 Task: Create a due date automation trigger when advanced on, on the tuesday after a card is due add dates with an incomplete due date at 11:00 AM.
Action: Mouse moved to (1111, 89)
Screenshot: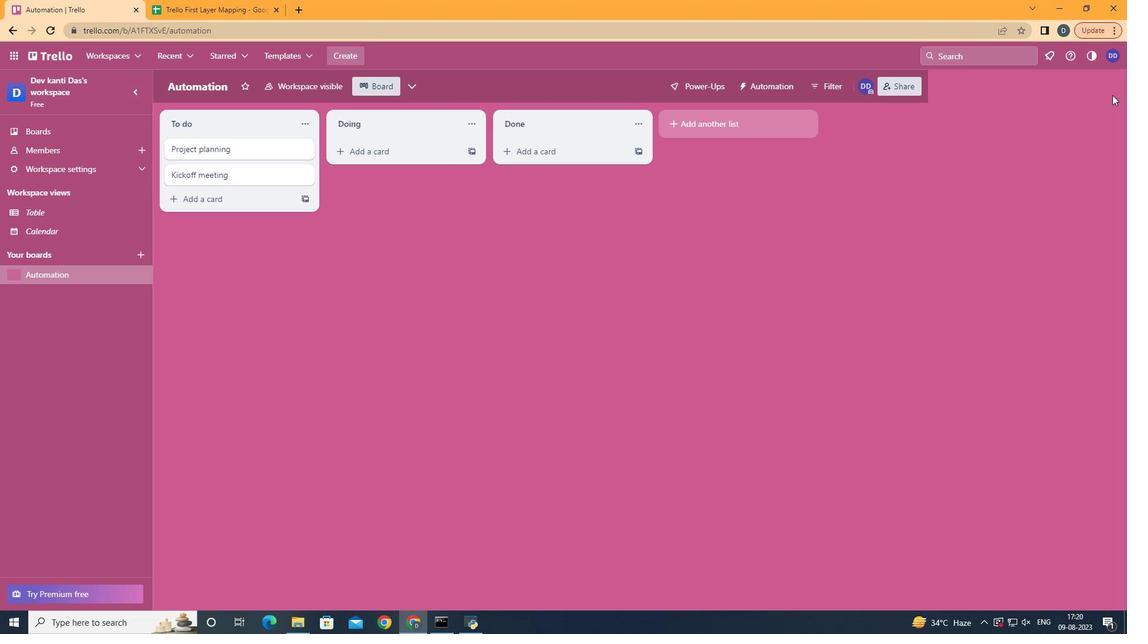 
Action: Mouse pressed left at (1111, 89)
Screenshot: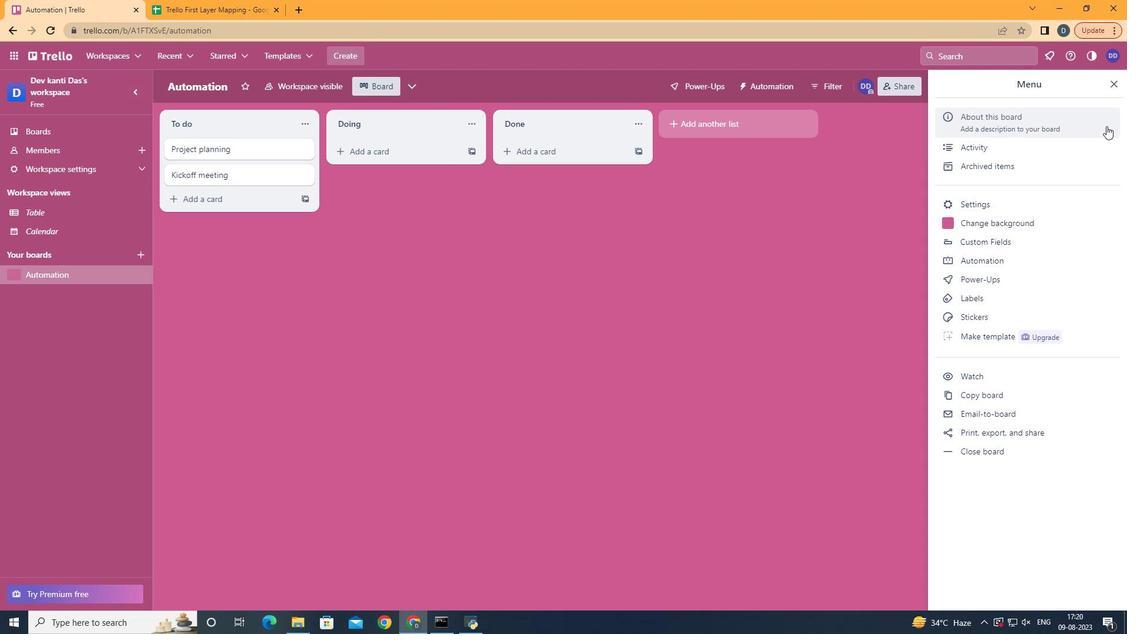
Action: Mouse moved to (992, 251)
Screenshot: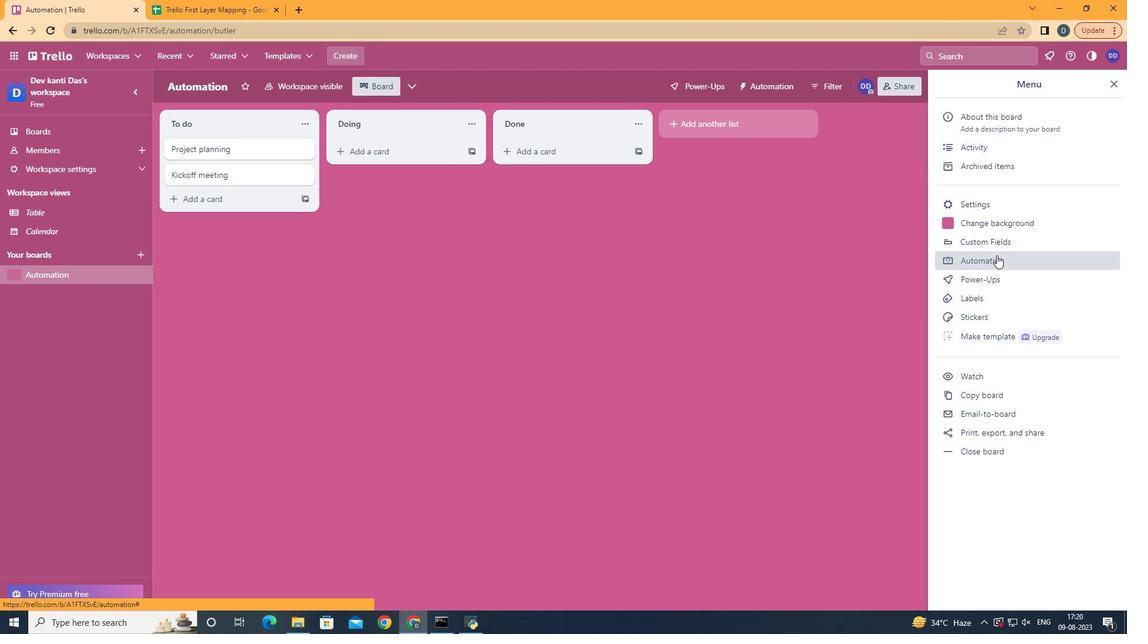 
Action: Mouse pressed left at (992, 251)
Screenshot: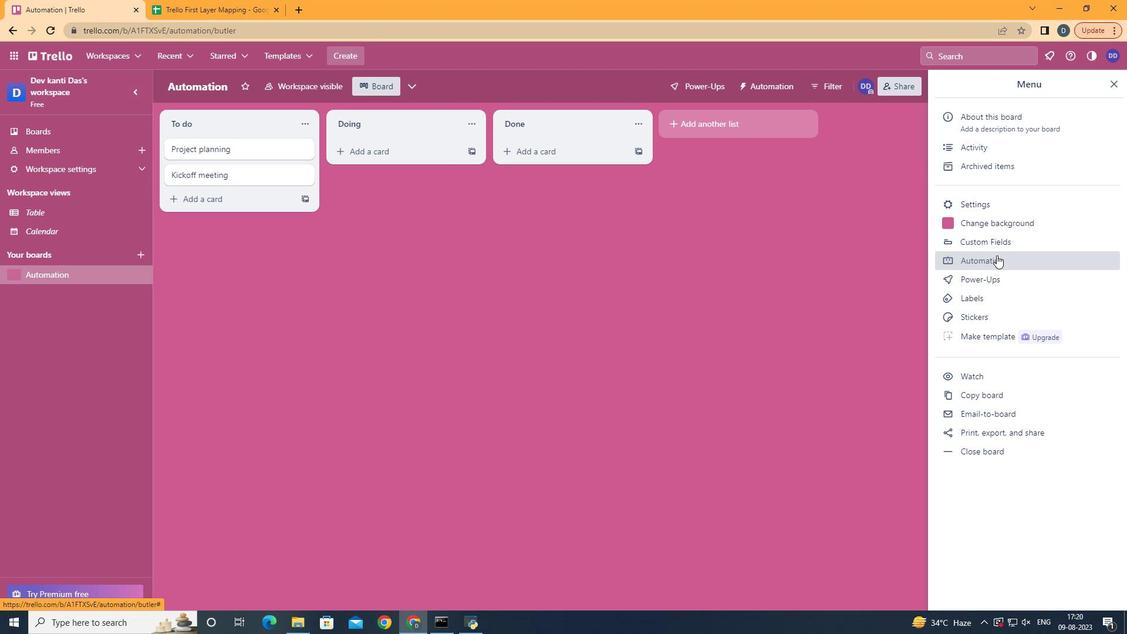 
Action: Mouse moved to (211, 227)
Screenshot: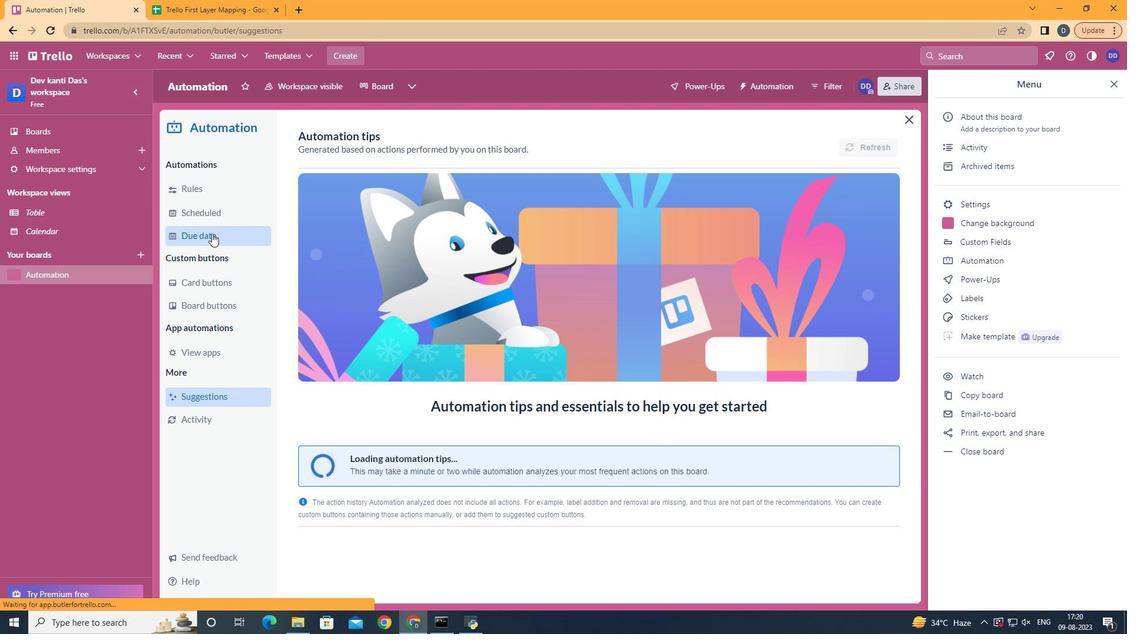 
Action: Mouse pressed left at (211, 227)
Screenshot: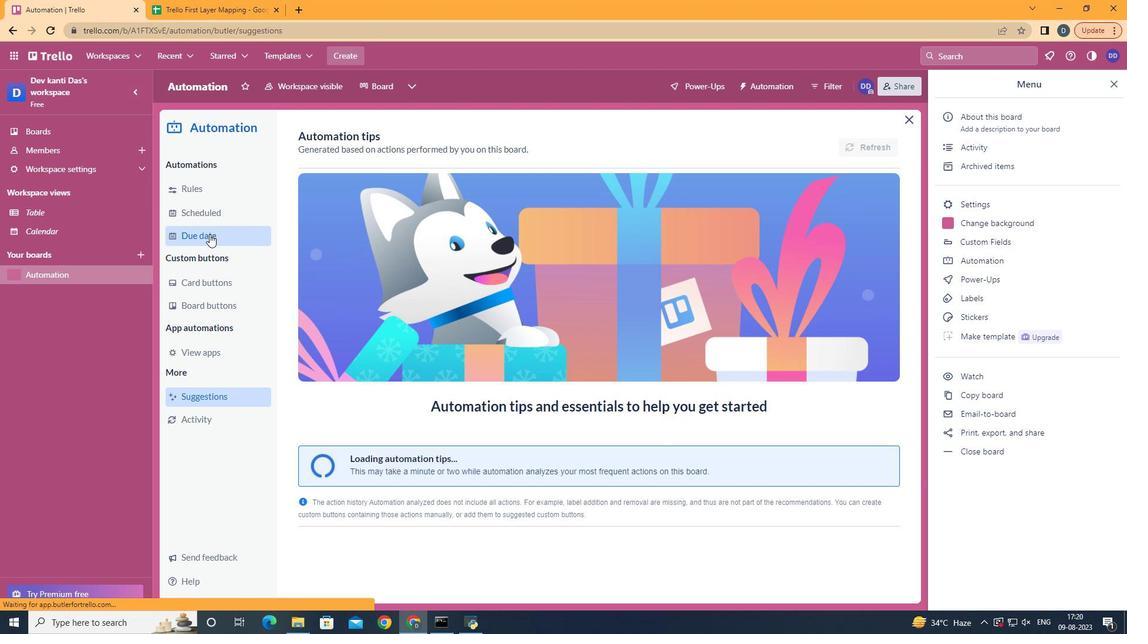 
Action: Mouse moved to (813, 130)
Screenshot: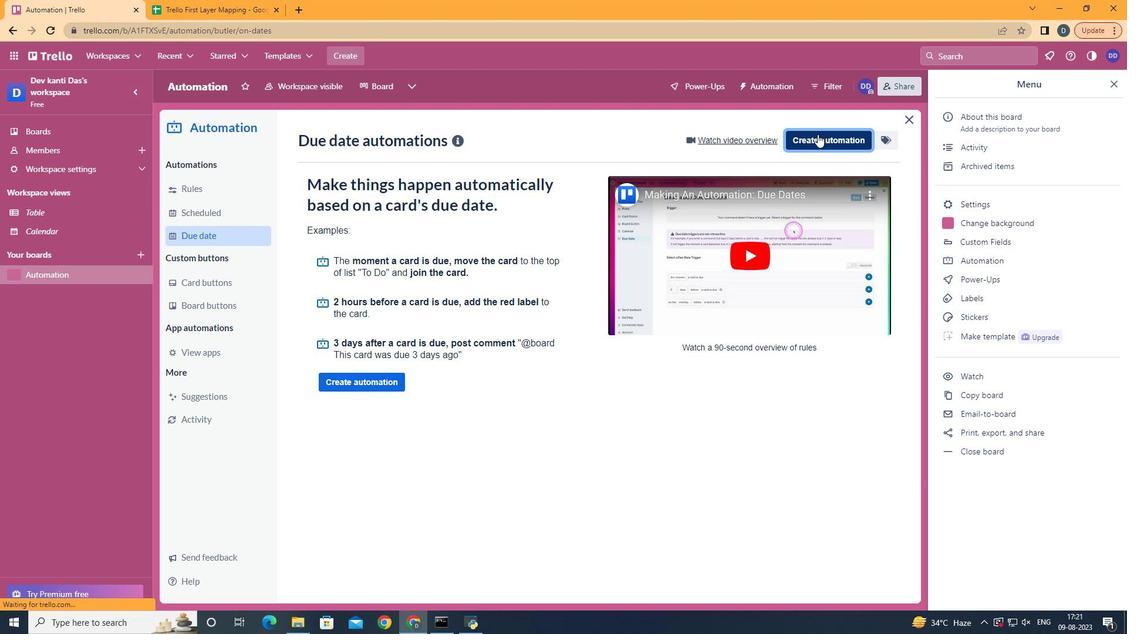 
Action: Mouse pressed left at (813, 130)
Screenshot: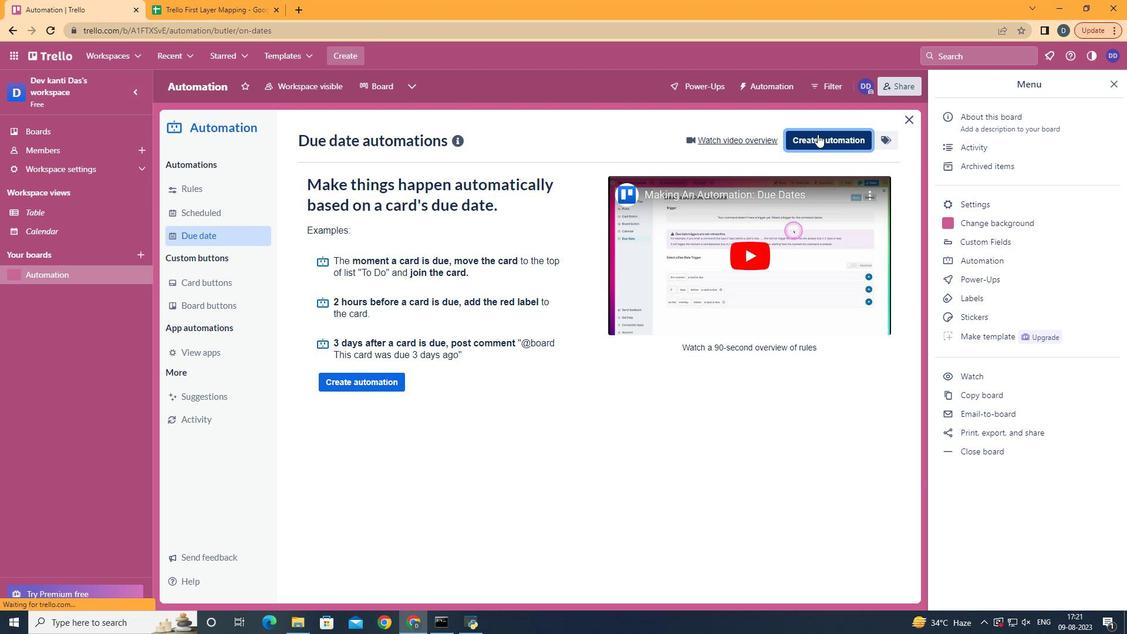
Action: Mouse moved to (621, 239)
Screenshot: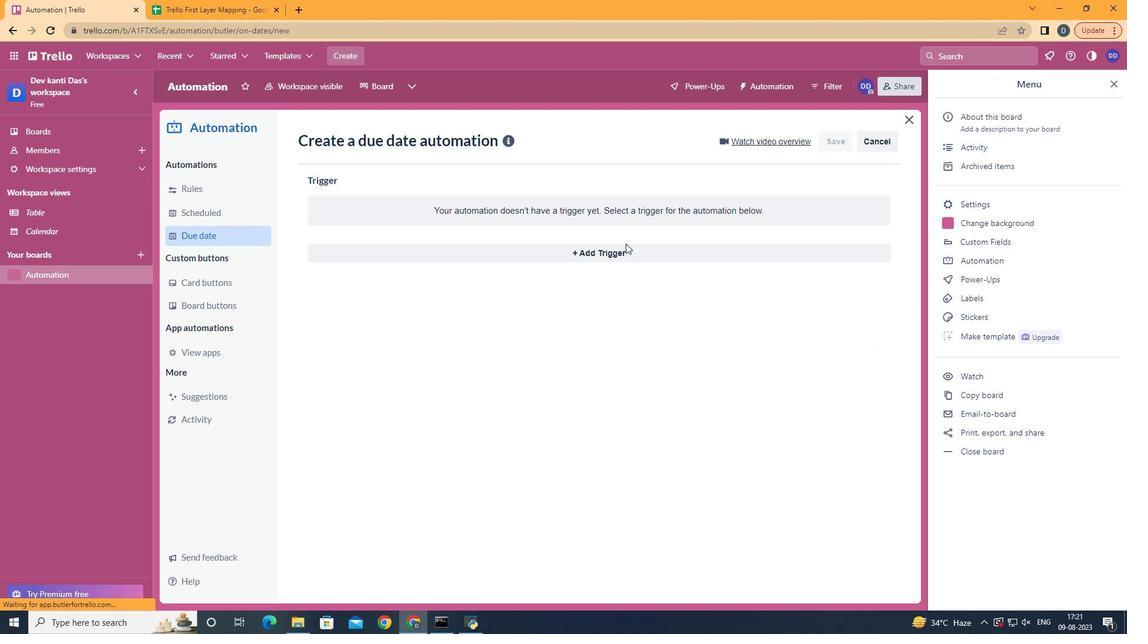 
Action: Mouse pressed left at (621, 239)
Screenshot: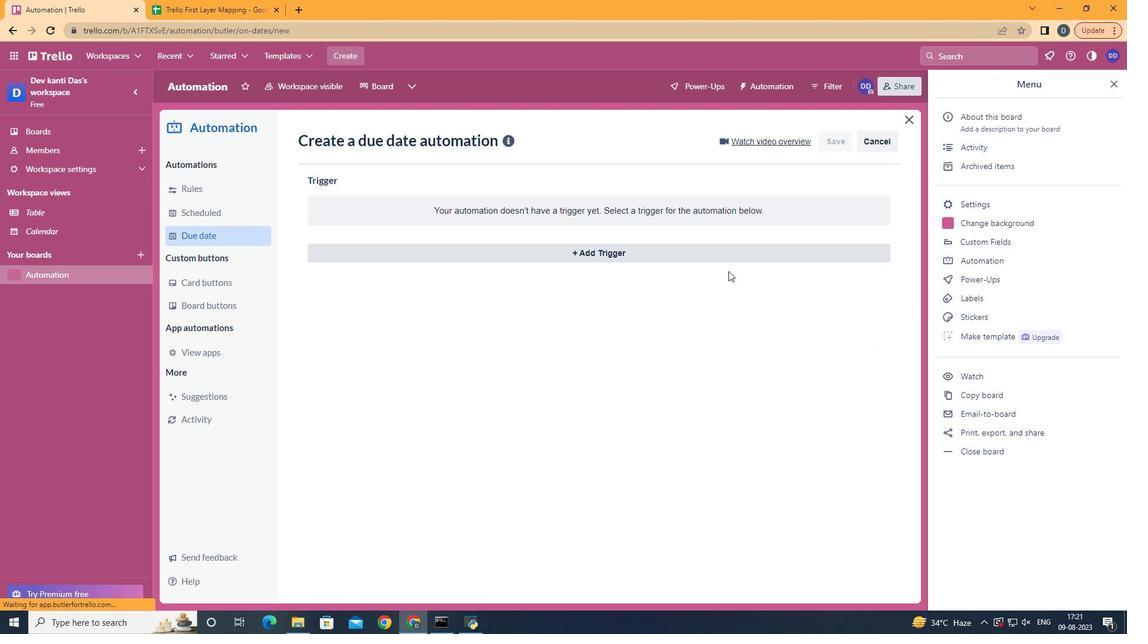 
Action: Mouse moved to (736, 253)
Screenshot: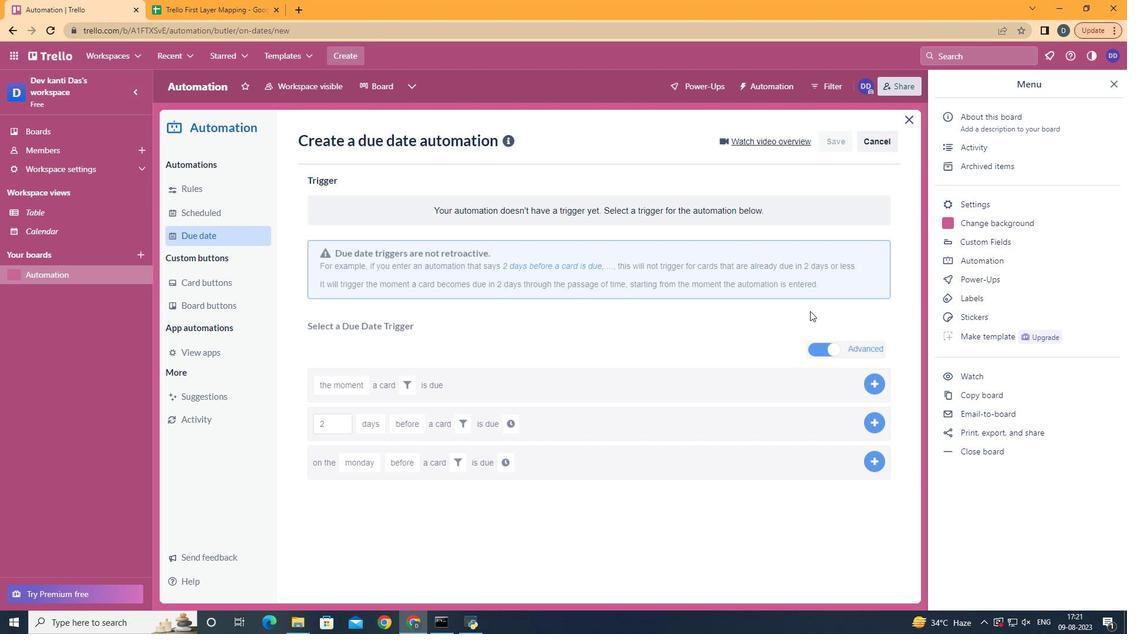 
Action: Mouse pressed left at (736, 253)
Screenshot: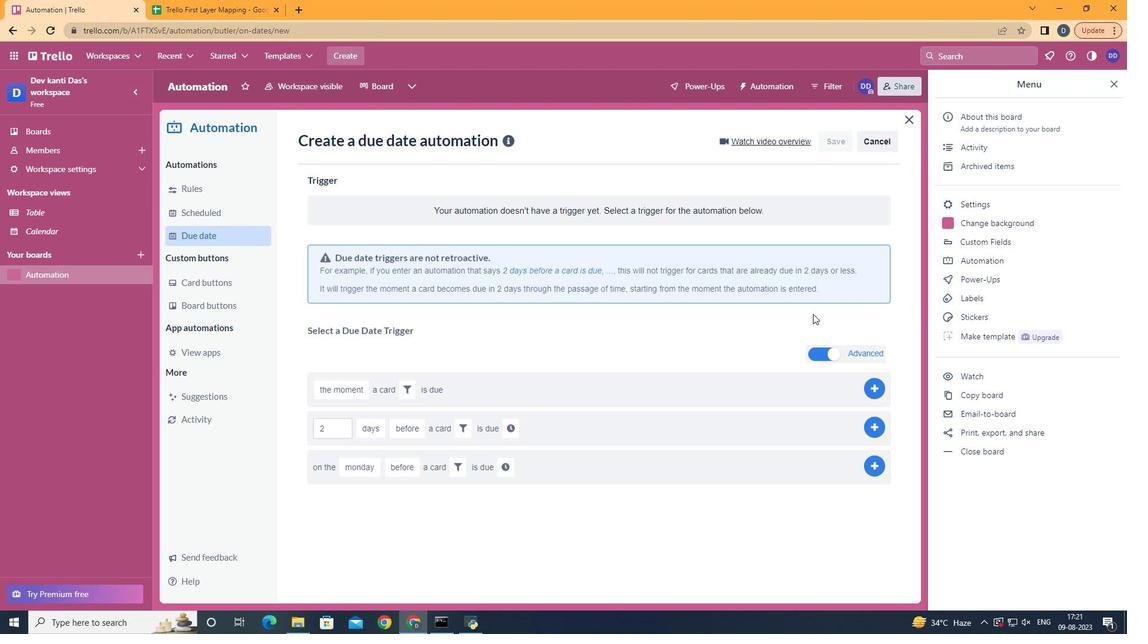 
Action: Mouse moved to (359, 323)
Screenshot: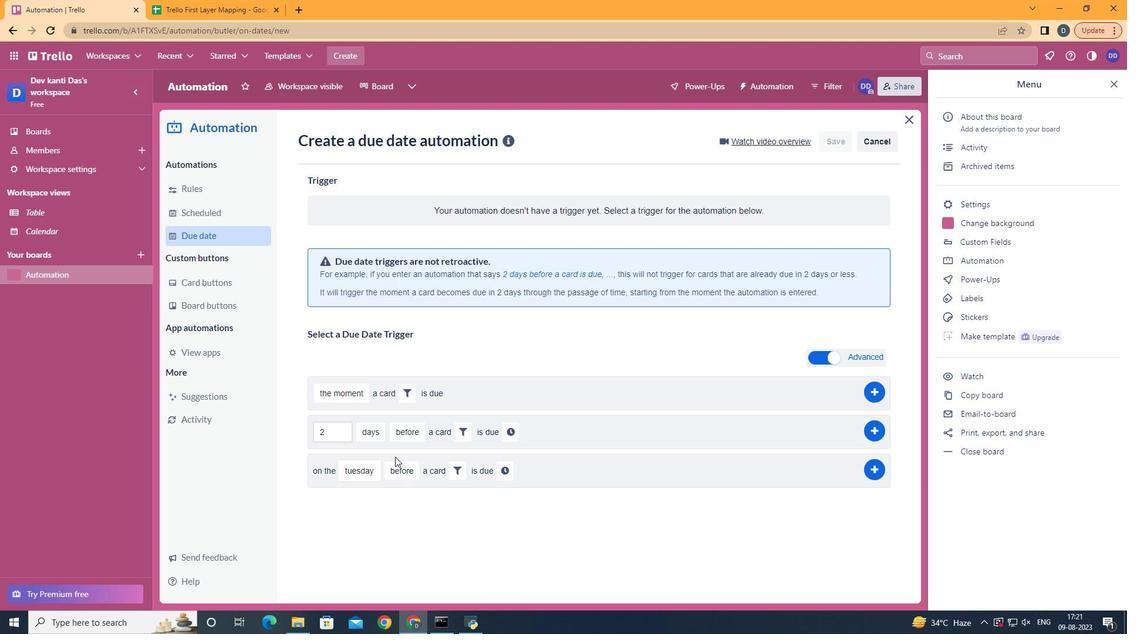 
Action: Mouse pressed left at (359, 323)
Screenshot: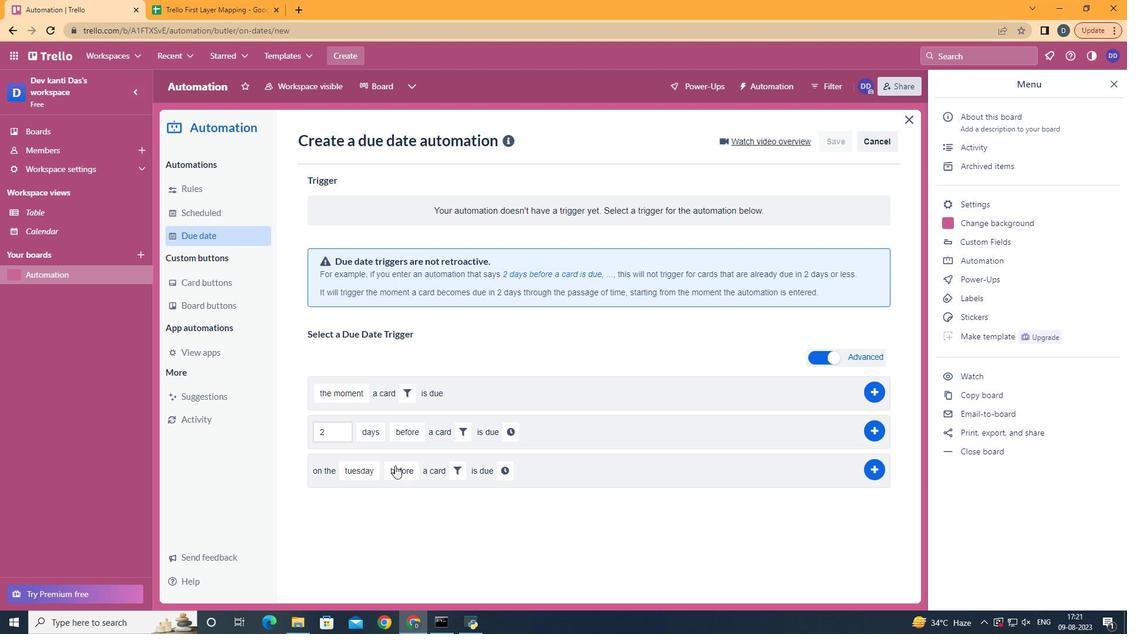 
Action: Mouse moved to (409, 509)
Screenshot: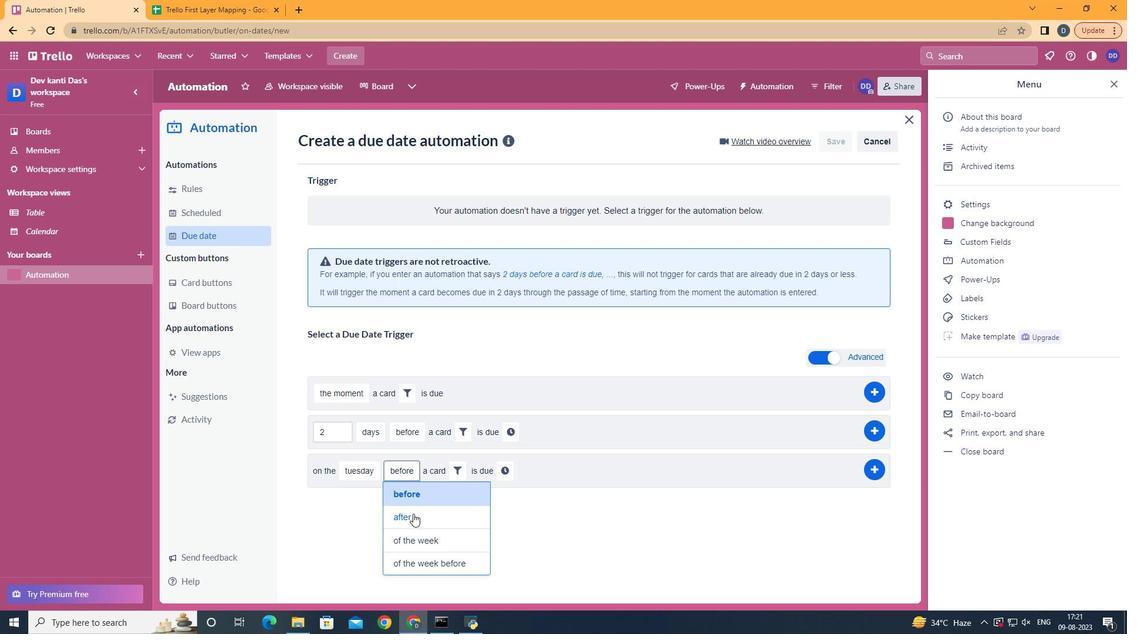 
Action: Mouse pressed left at (409, 509)
Screenshot: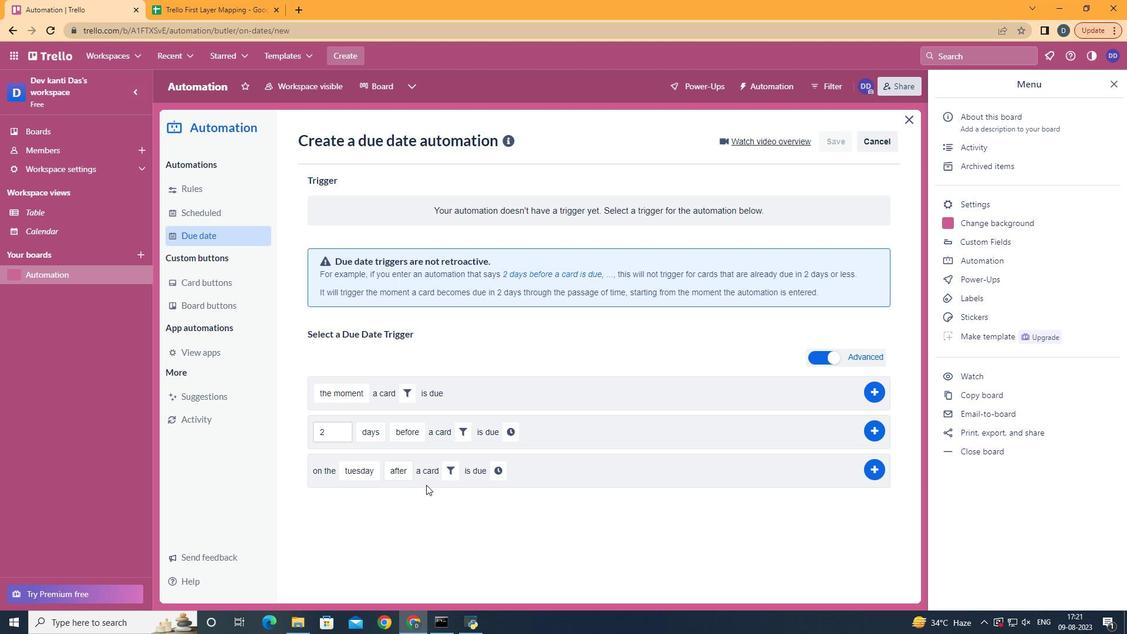 
Action: Mouse moved to (442, 470)
Screenshot: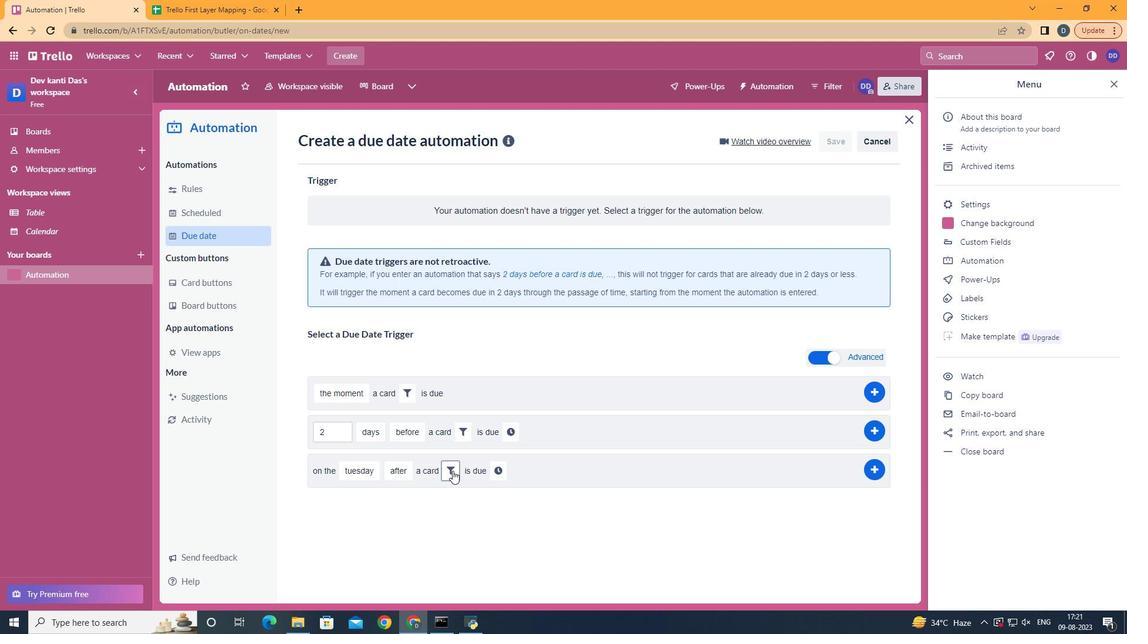 
Action: Mouse pressed left at (442, 470)
Screenshot: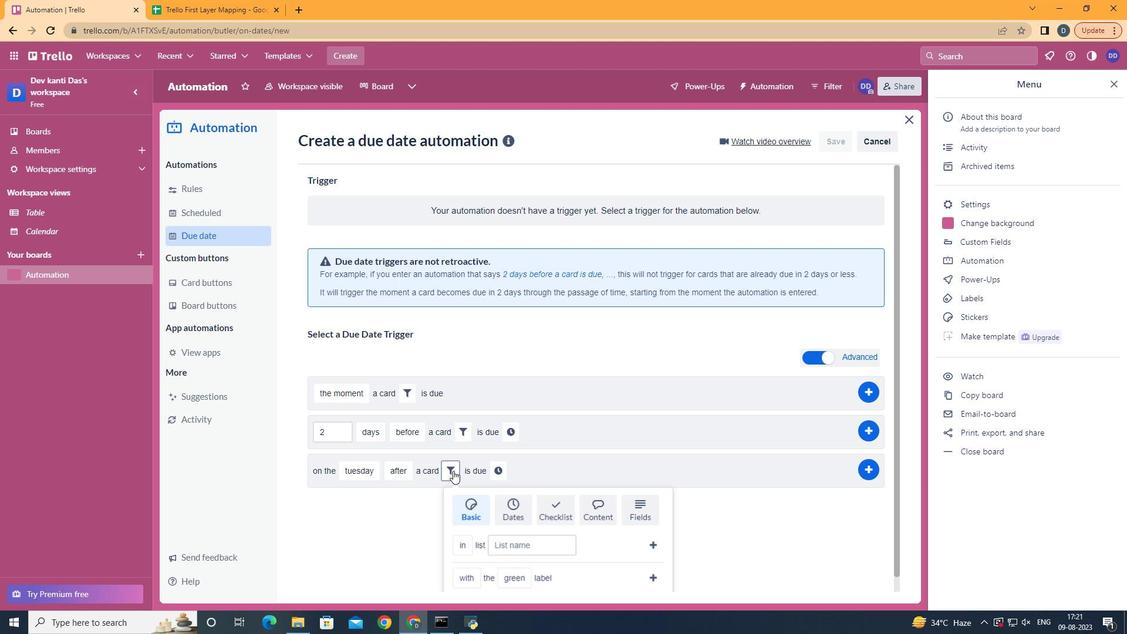 
Action: Mouse moved to (508, 511)
Screenshot: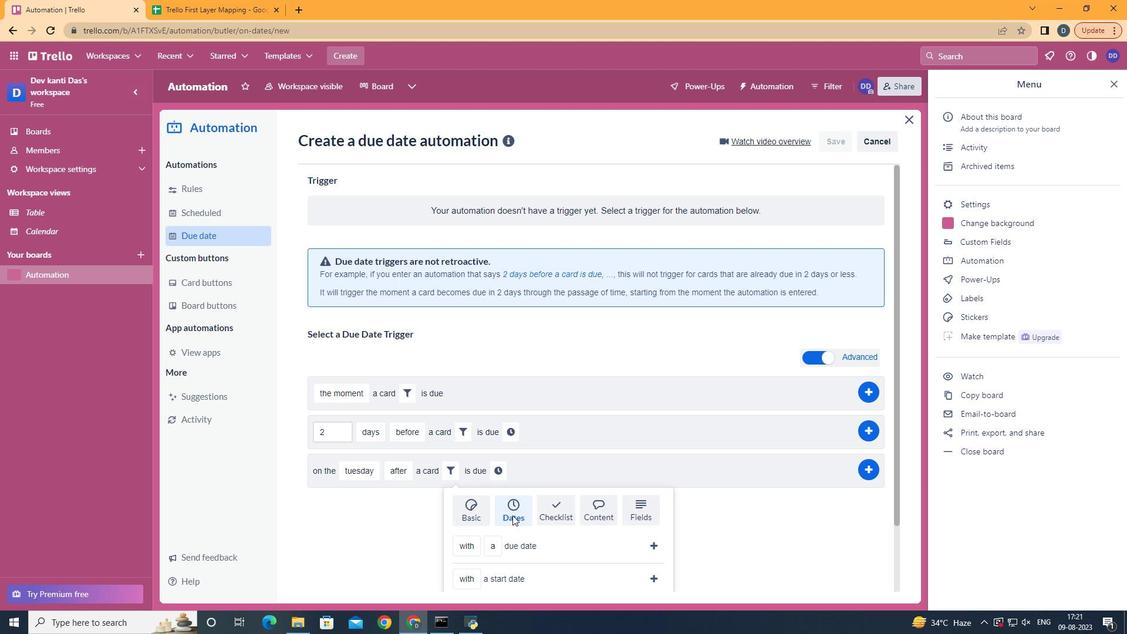 
Action: Mouse pressed left at (508, 511)
Screenshot: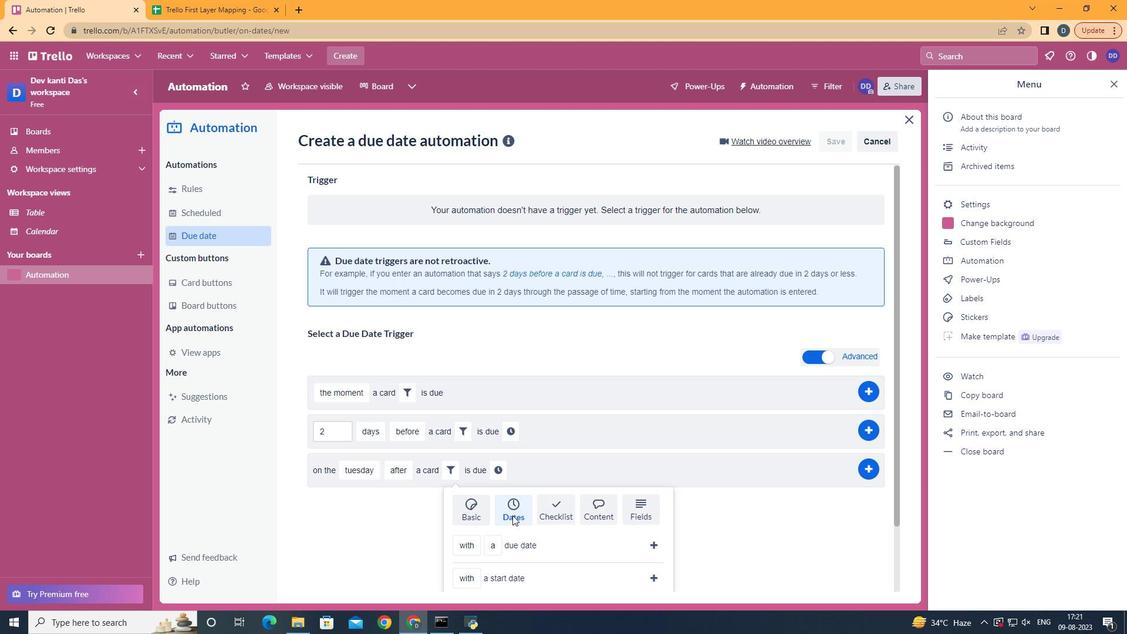 
Action: Mouse scrolled (508, 510) with delta (0, 0)
Screenshot: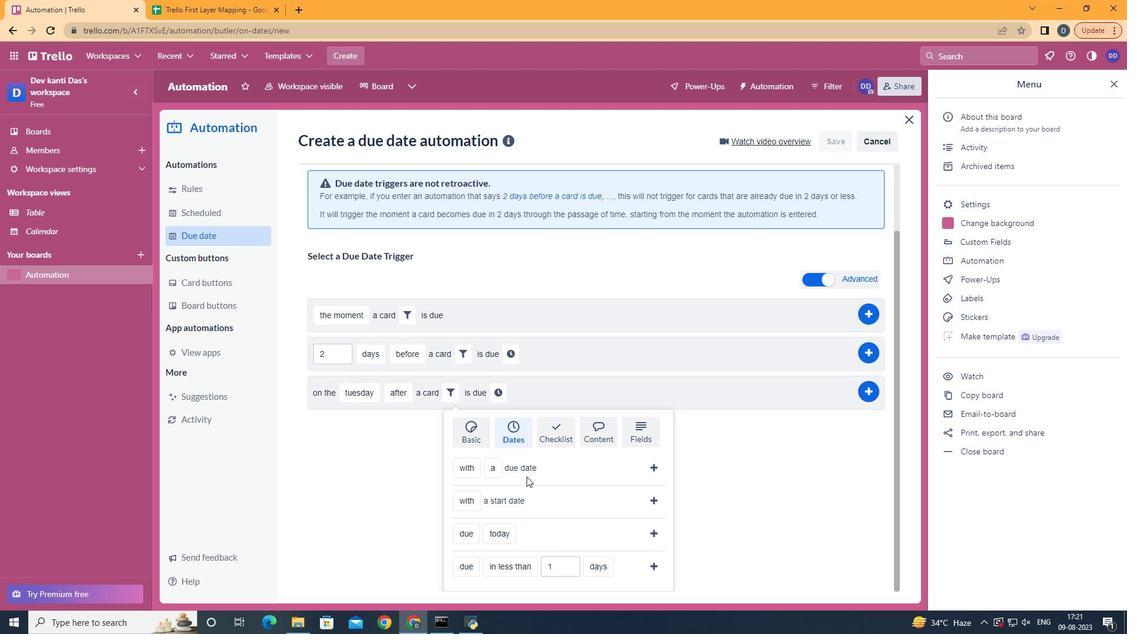 
Action: Mouse scrolled (508, 510) with delta (0, 0)
Screenshot: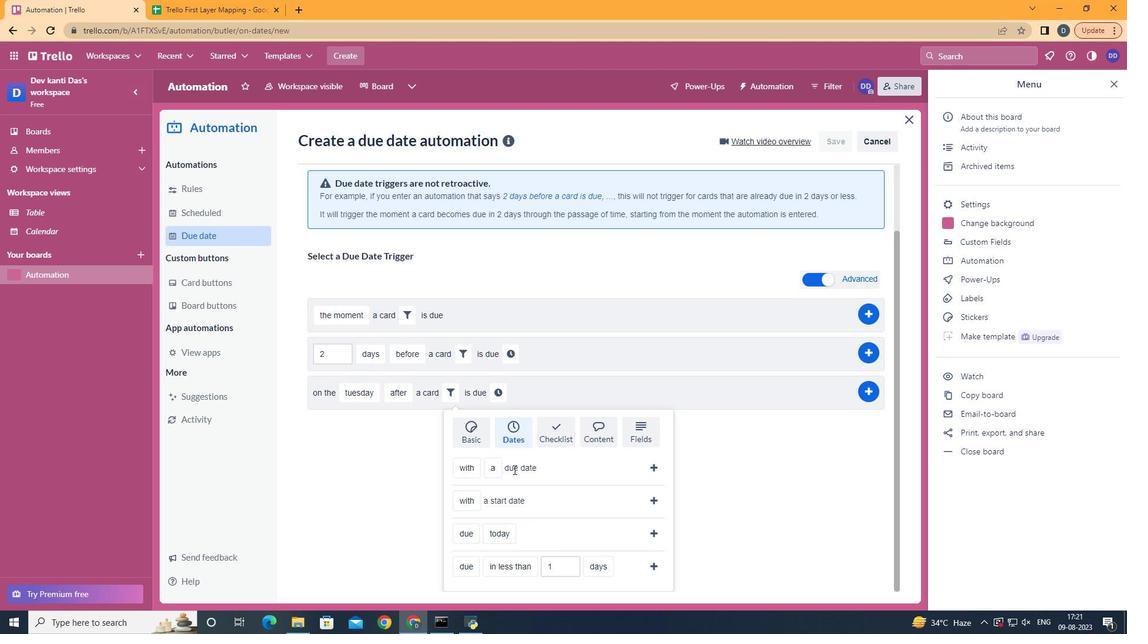 
Action: Mouse scrolled (508, 510) with delta (0, 0)
Screenshot: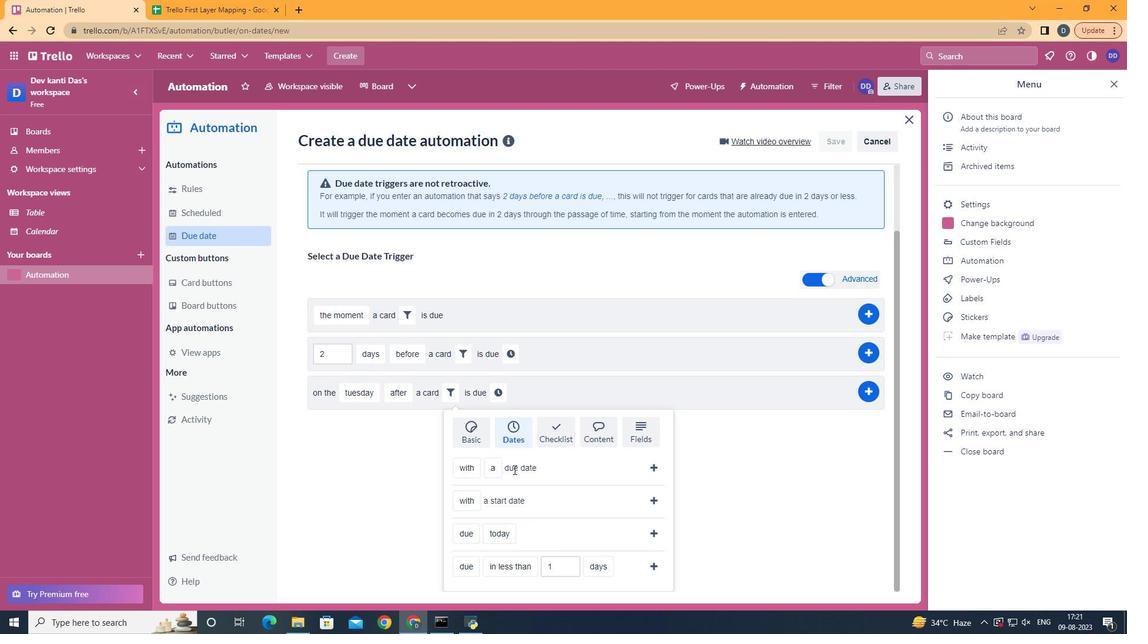 
Action: Mouse scrolled (508, 510) with delta (0, 0)
Screenshot: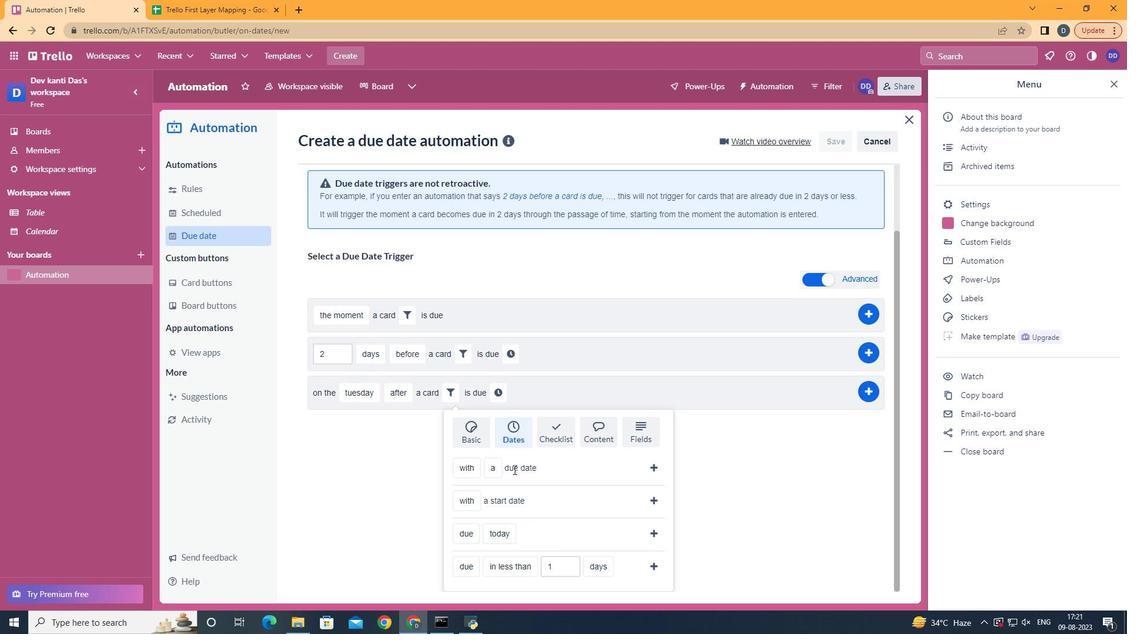 
Action: Mouse moved to (516, 530)
Screenshot: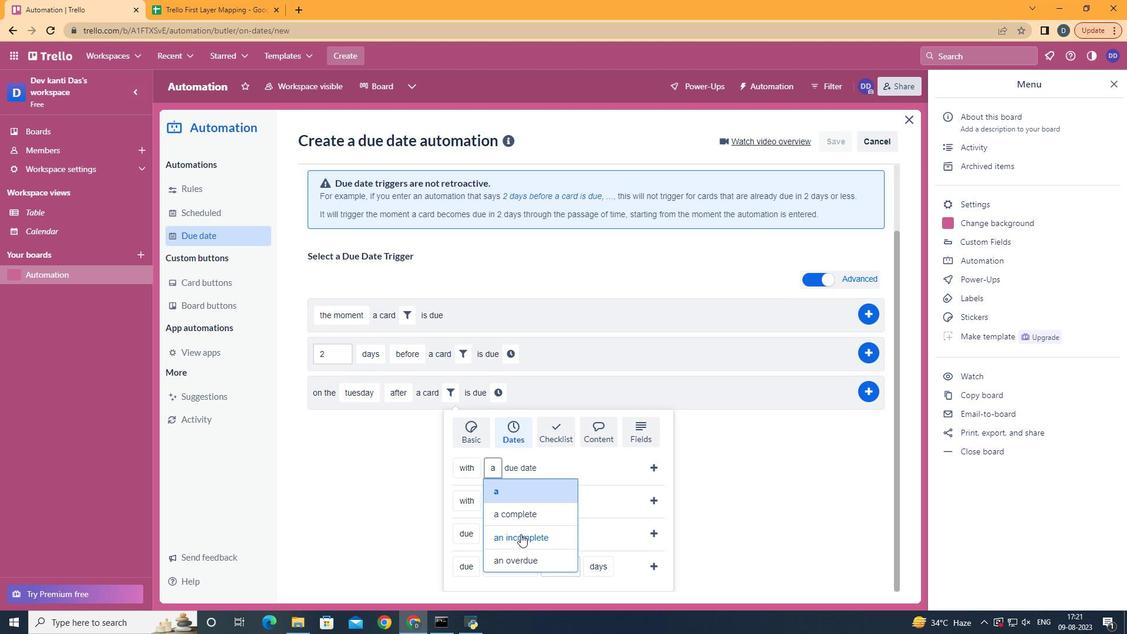 
Action: Mouse pressed left at (516, 530)
Screenshot: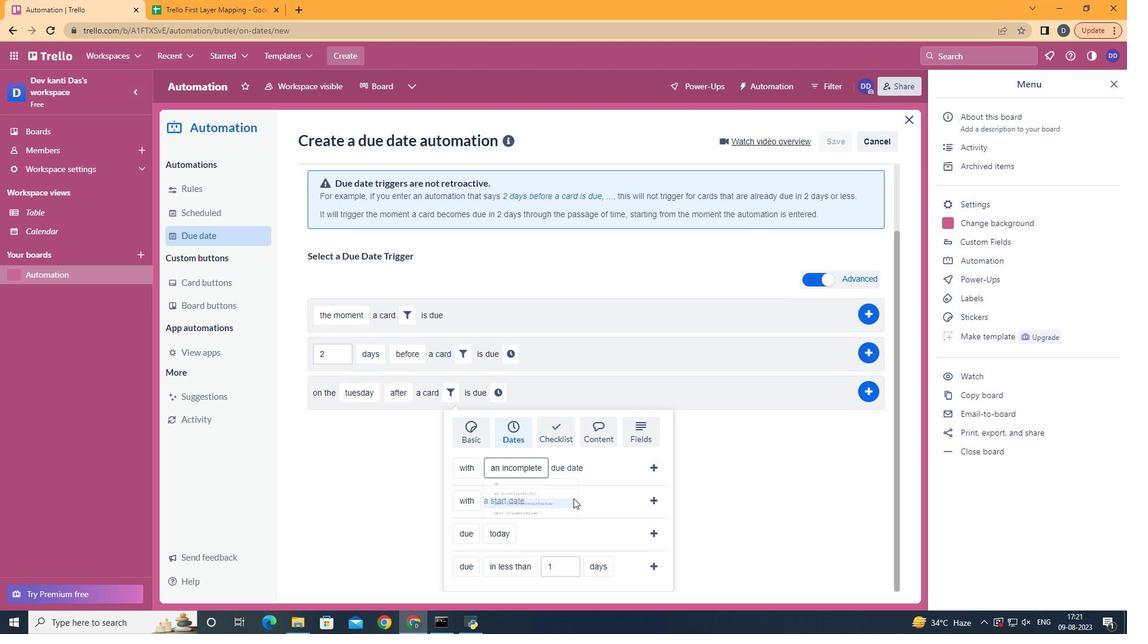 
Action: Mouse moved to (644, 460)
Screenshot: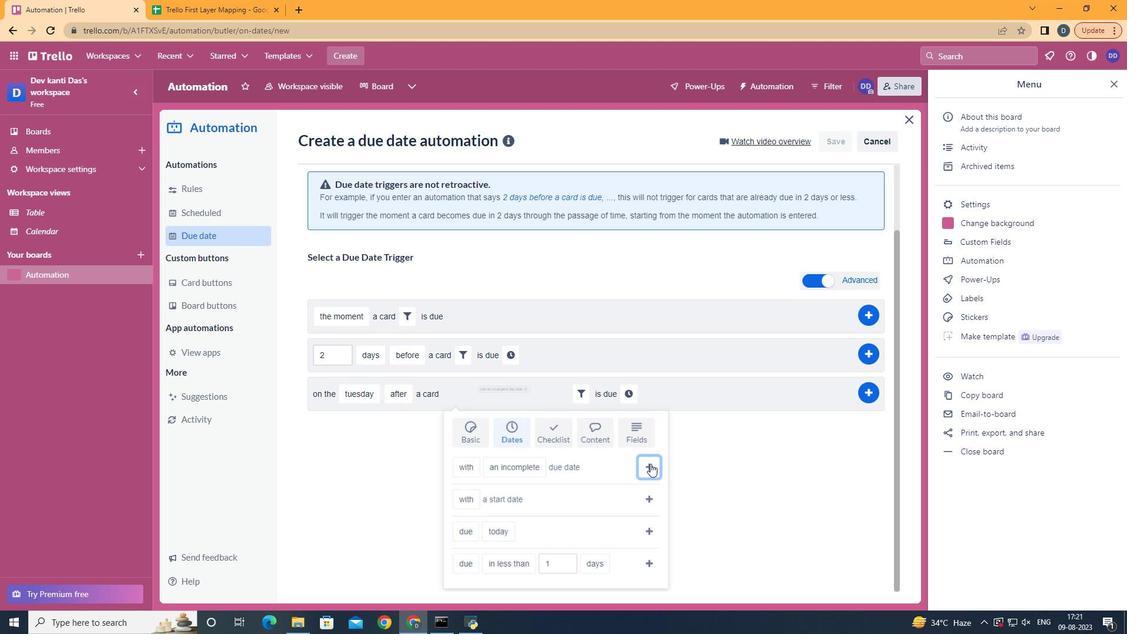 
Action: Mouse pressed left at (644, 460)
Screenshot: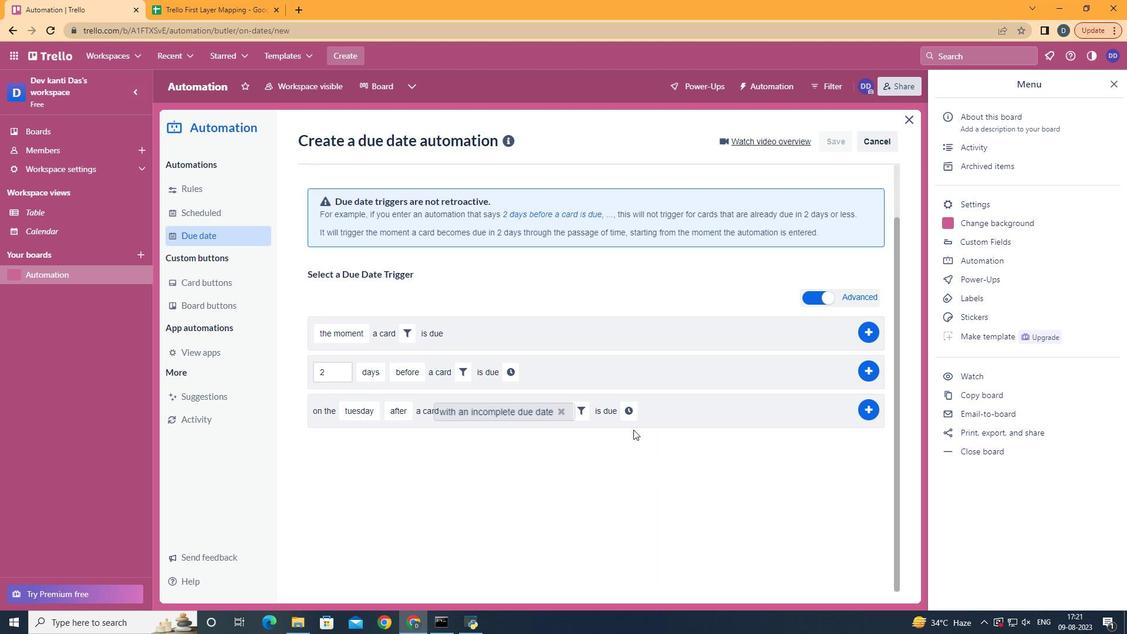 
Action: Mouse moved to (631, 463)
Screenshot: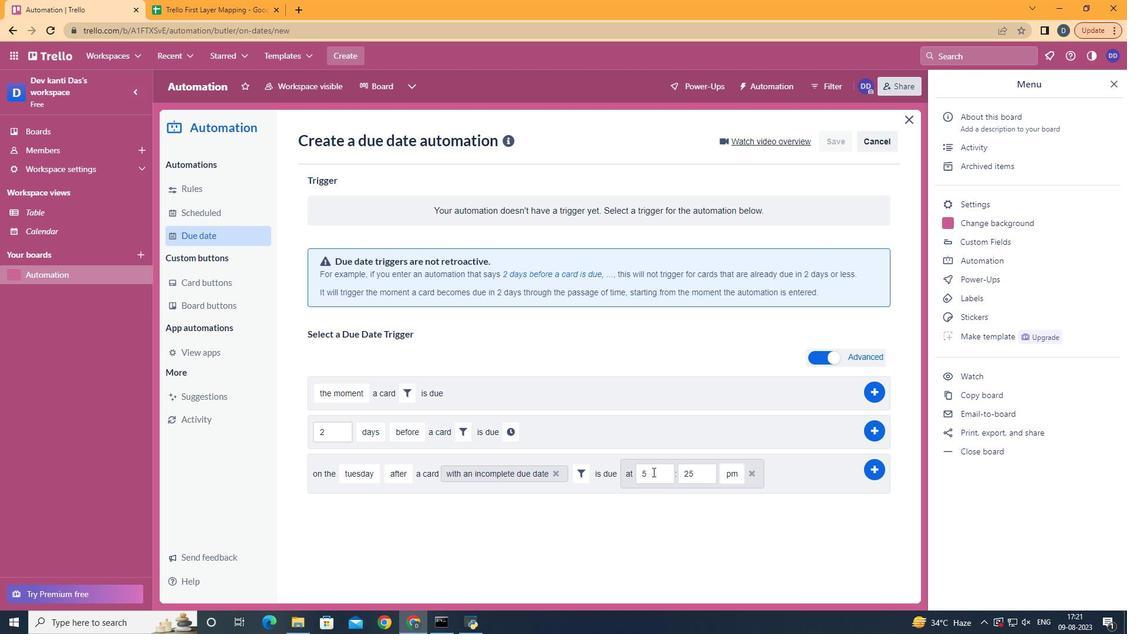 
Action: Mouse pressed left at (631, 463)
Screenshot: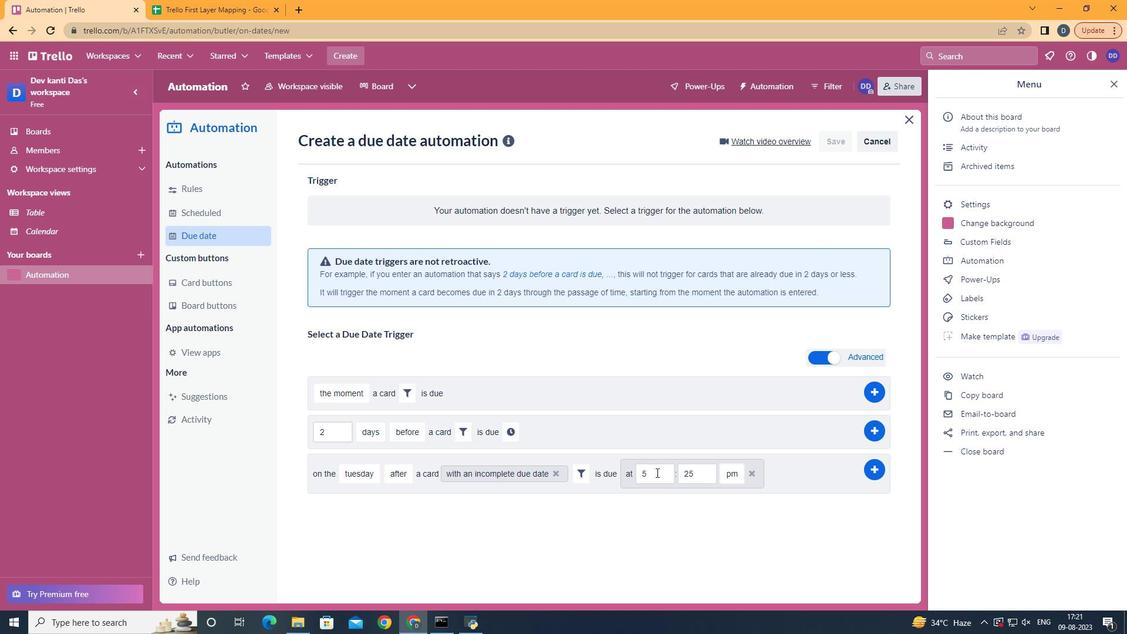 
Action: Mouse moved to (652, 468)
Screenshot: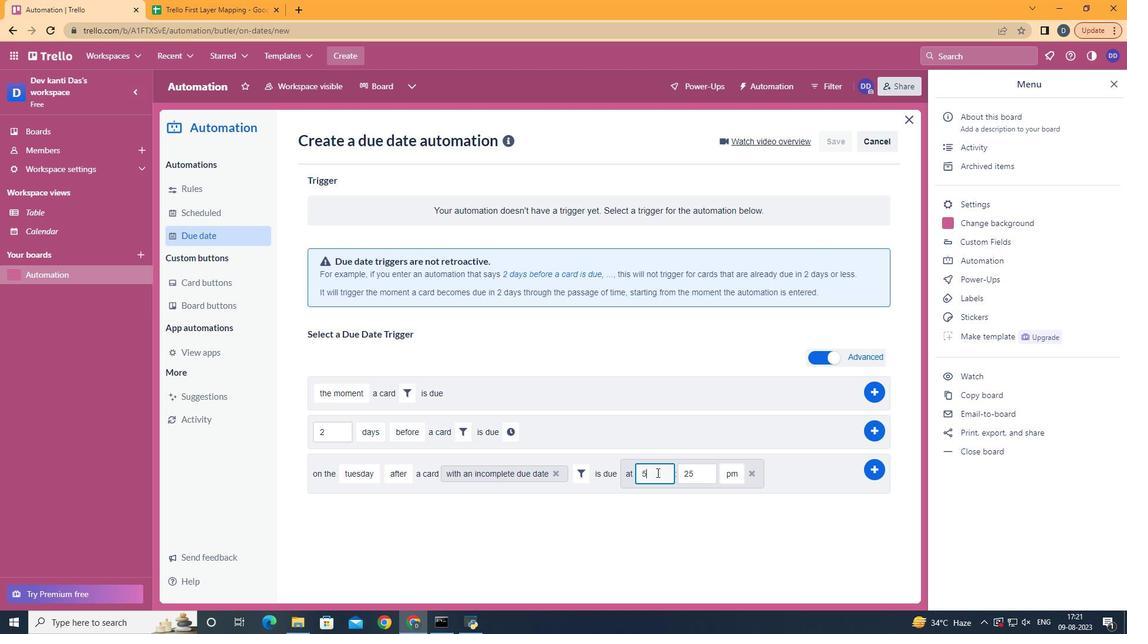 
Action: Mouse pressed left at (652, 468)
Screenshot: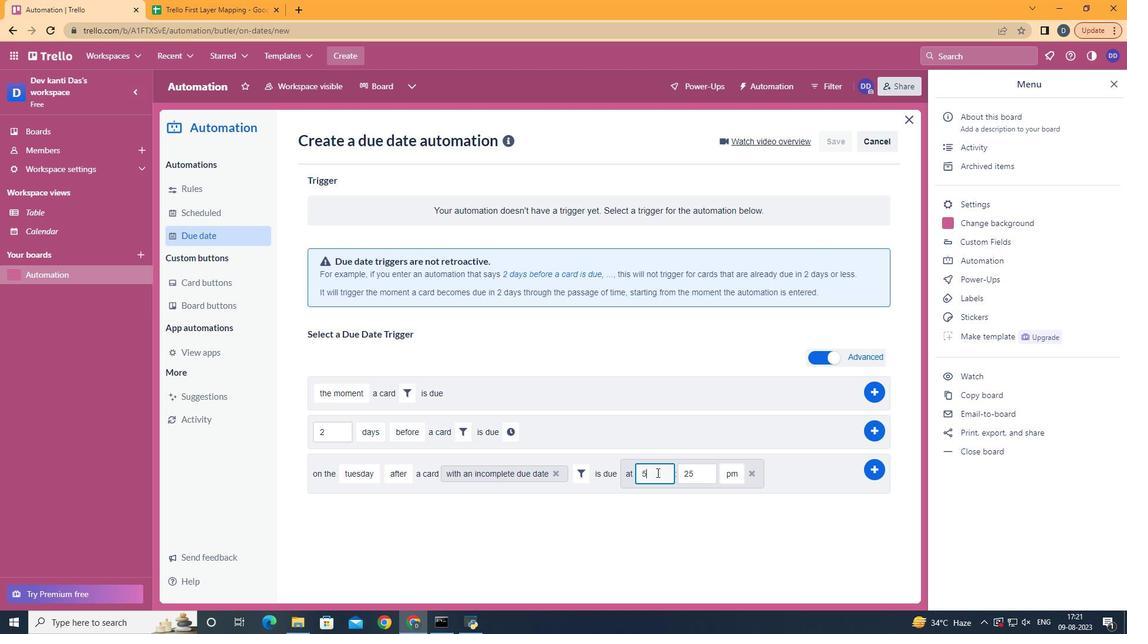
Action: Key pressed <Key.backspace>11
Screenshot: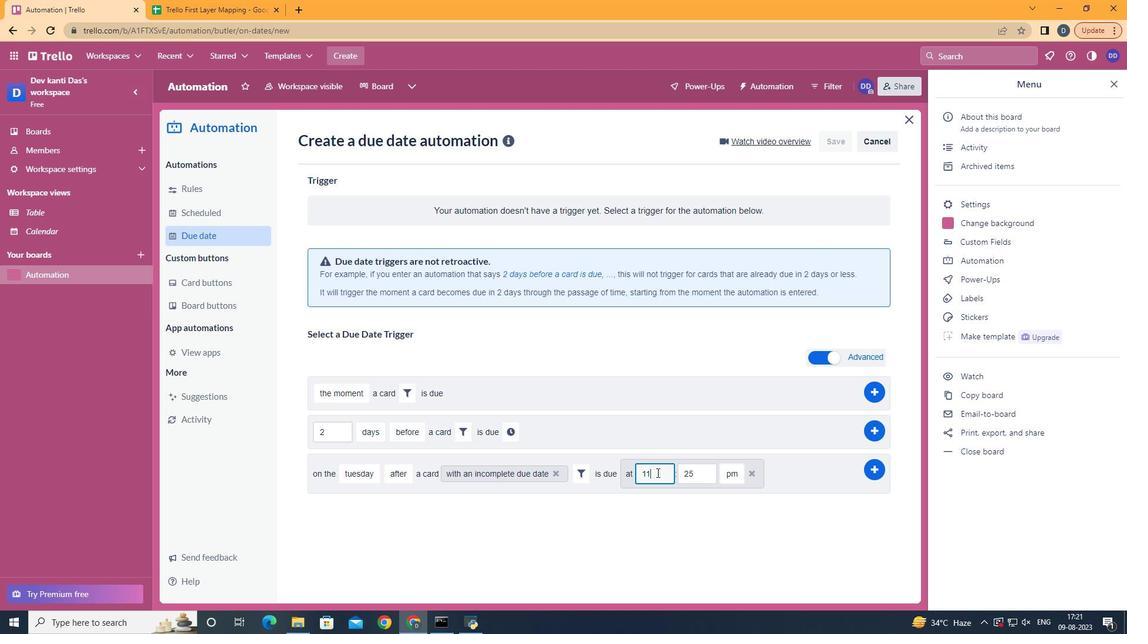 
Action: Mouse moved to (700, 456)
Screenshot: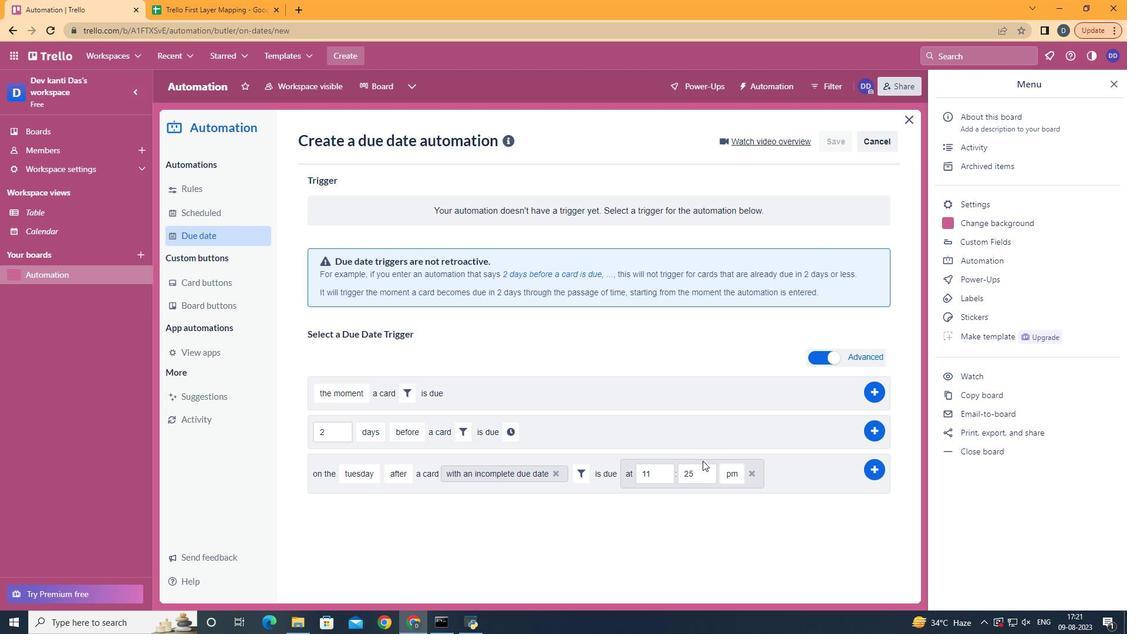 
Action: Mouse pressed left at (700, 456)
Screenshot: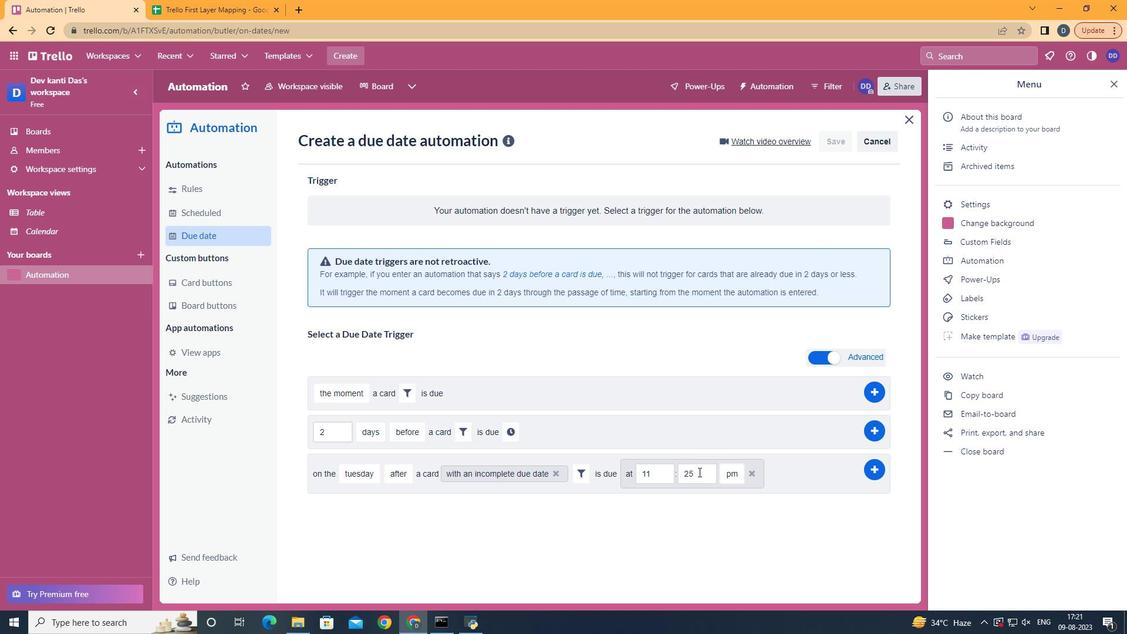 
Action: Mouse moved to (694, 467)
Screenshot: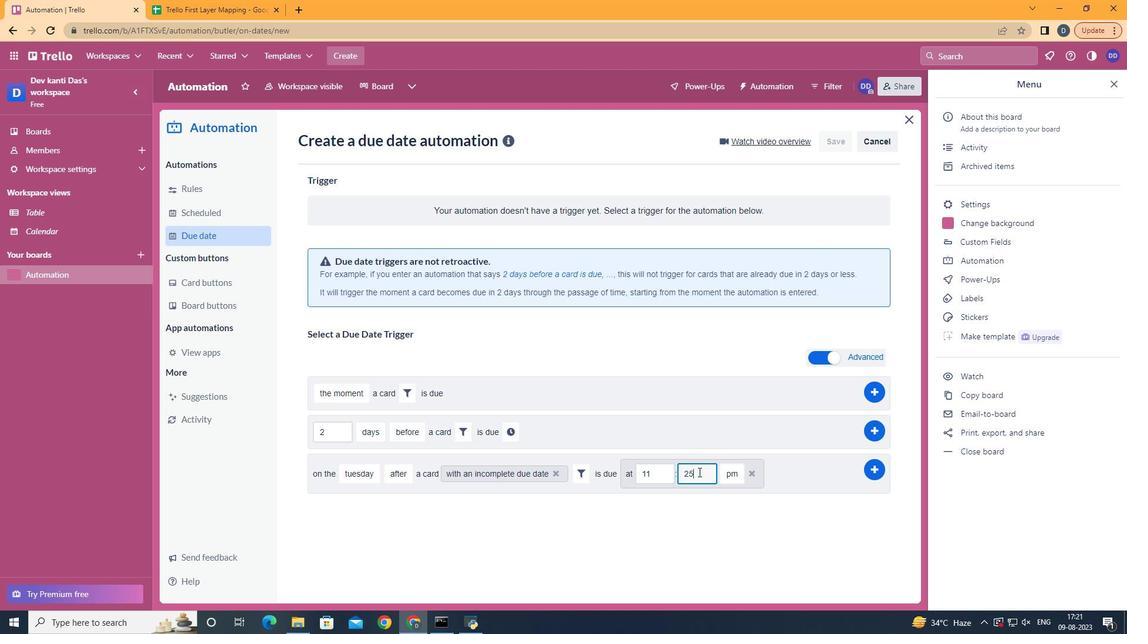 
Action: Mouse pressed left at (694, 467)
Screenshot: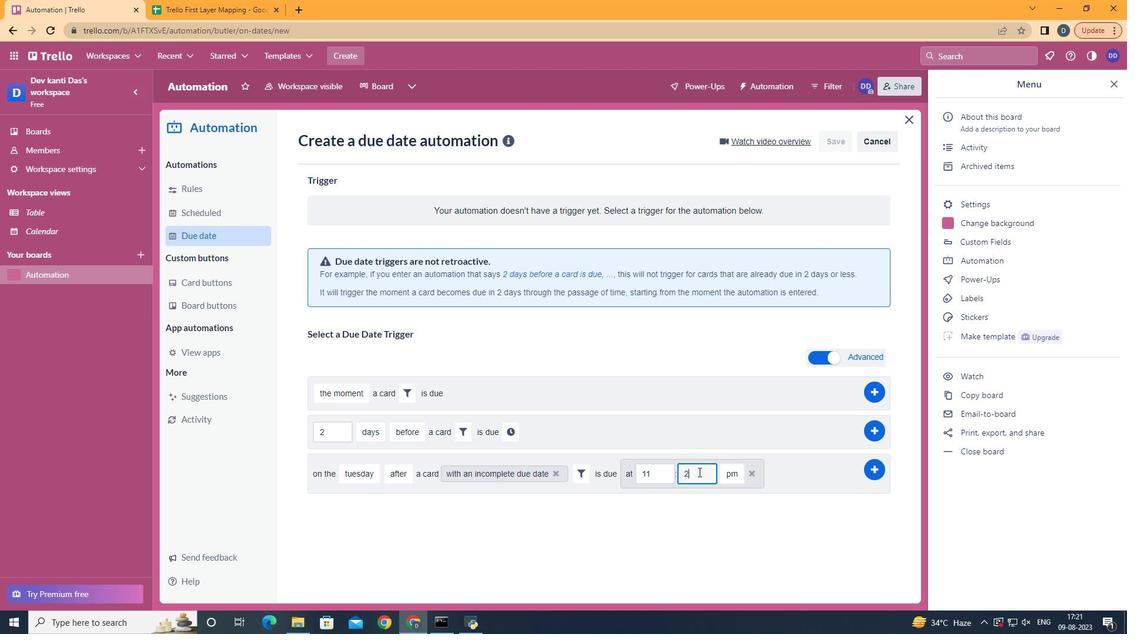 
Action: Key pressed <Key.backspace><Key.backspace>00
Screenshot: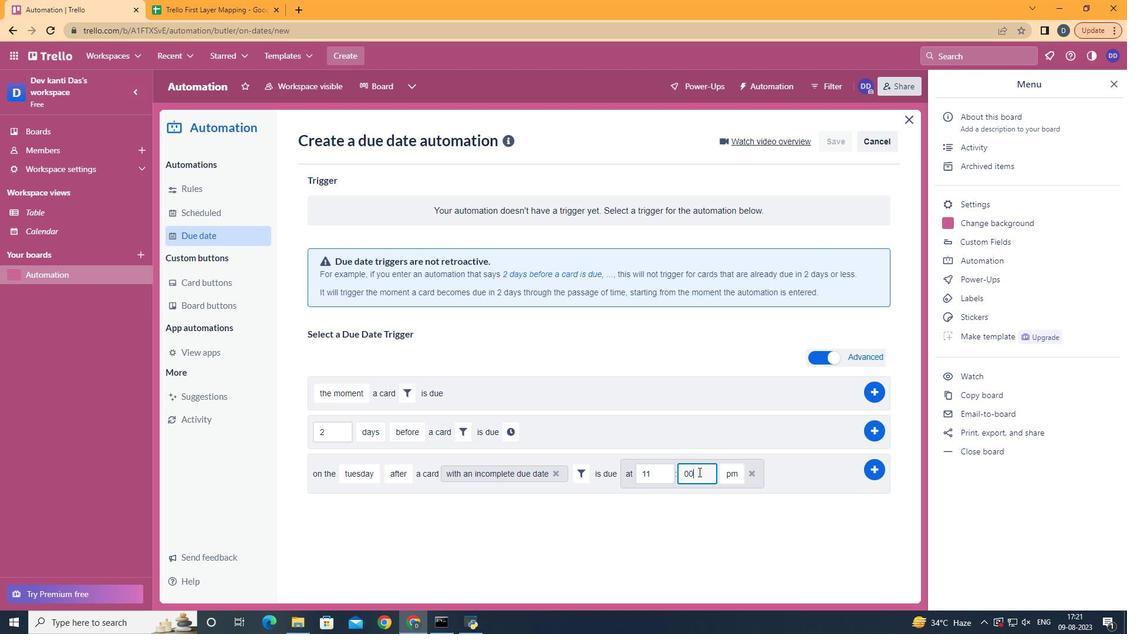 
Action: Mouse moved to (733, 489)
Screenshot: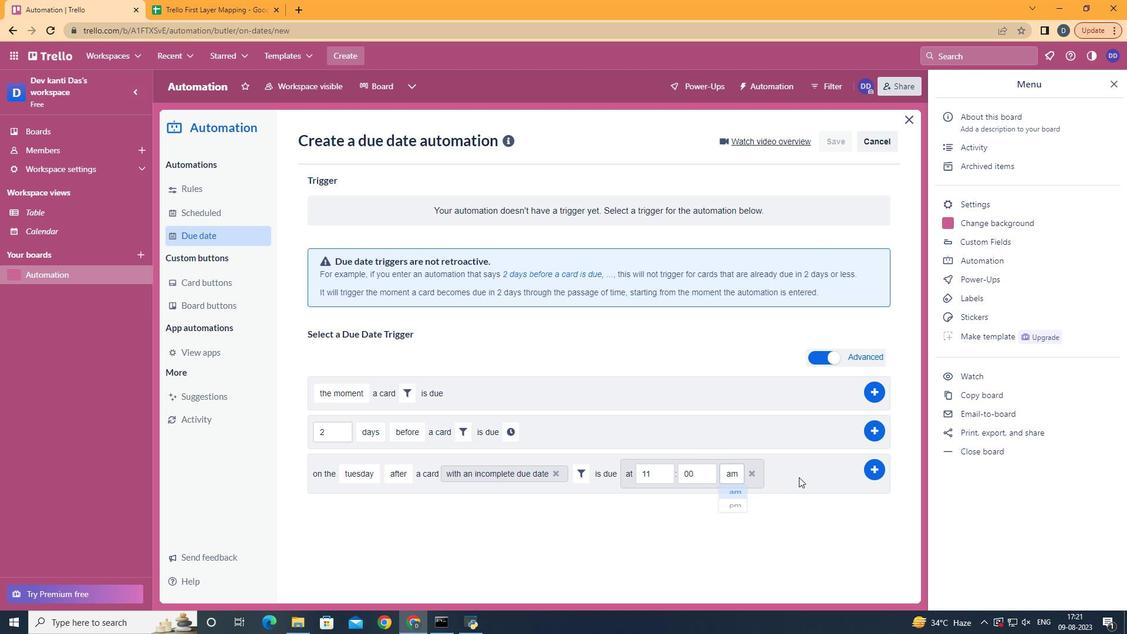 
Action: Mouse pressed left at (733, 489)
Screenshot: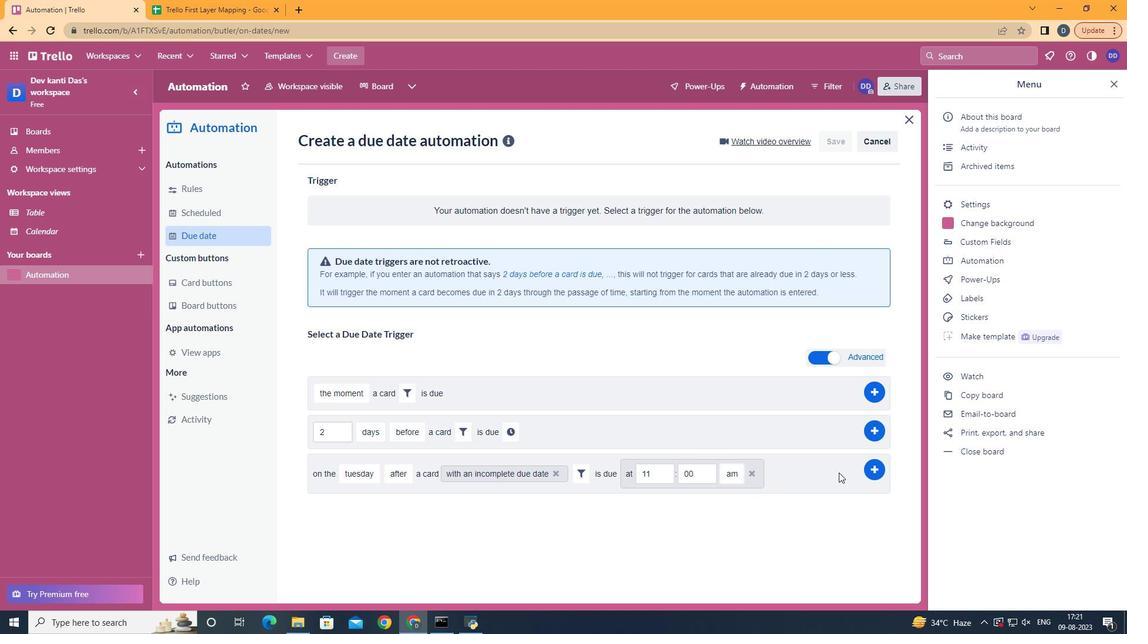 
Action: Mouse moved to (876, 469)
Screenshot: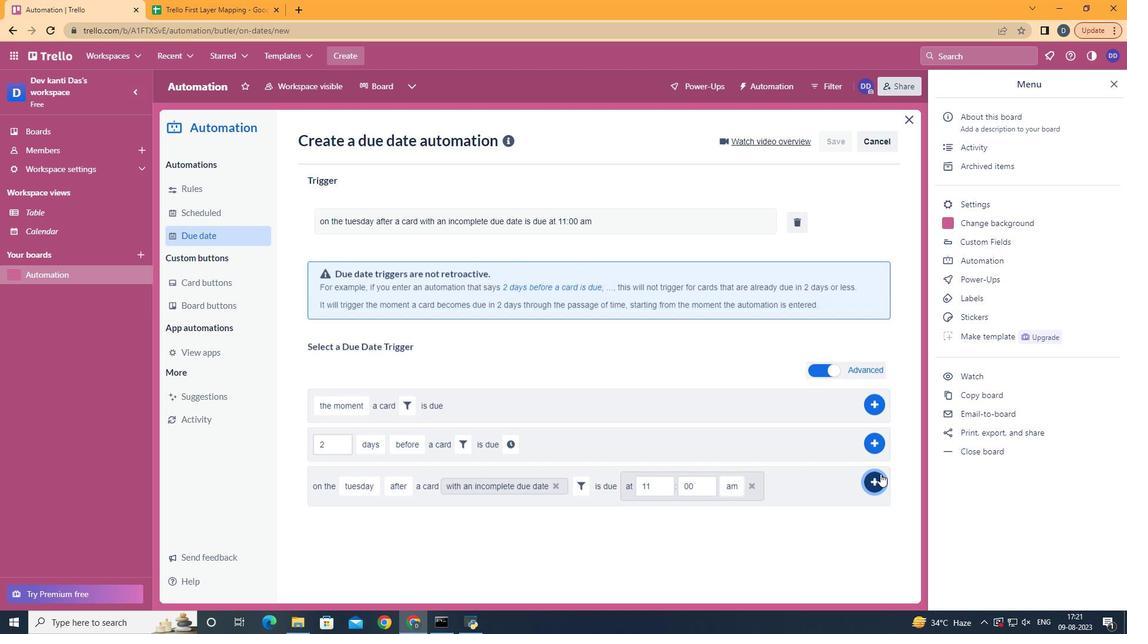 
Action: Mouse pressed left at (876, 469)
Screenshot: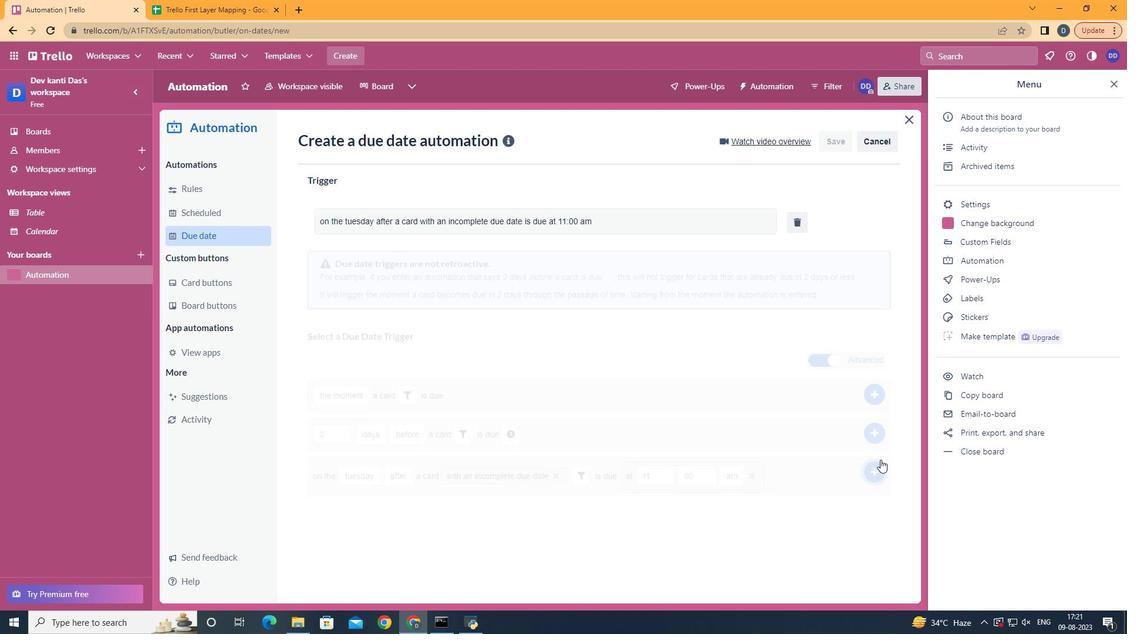 
Action: Mouse moved to (660, 294)
Screenshot: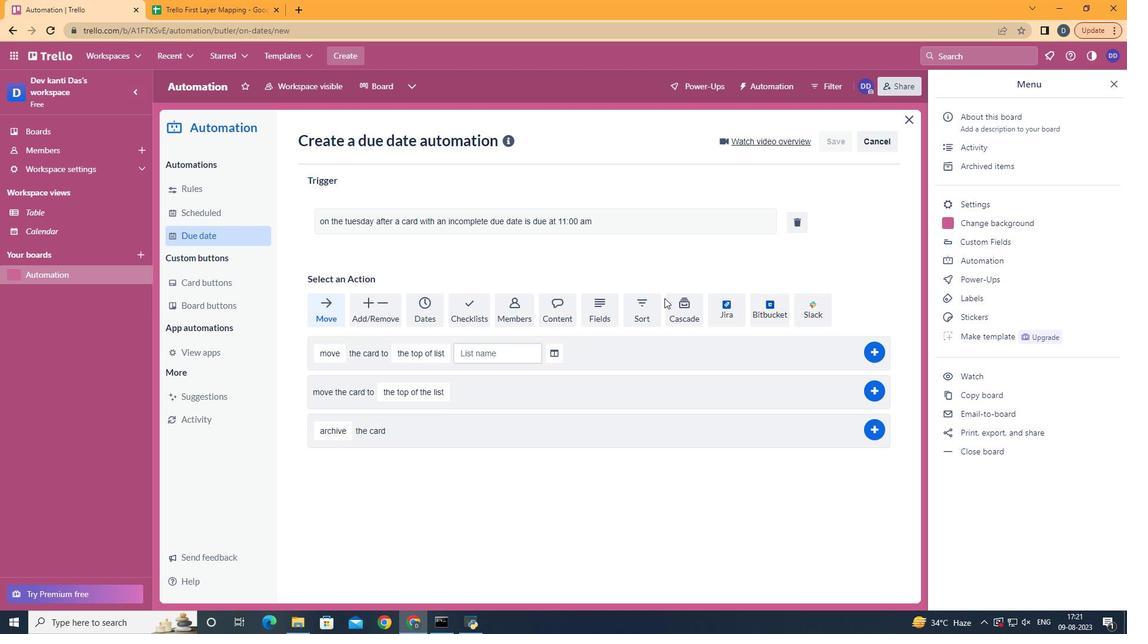 
